 Task: Change the animation to fast.
Action: Mouse moved to (682, 523)
Screenshot: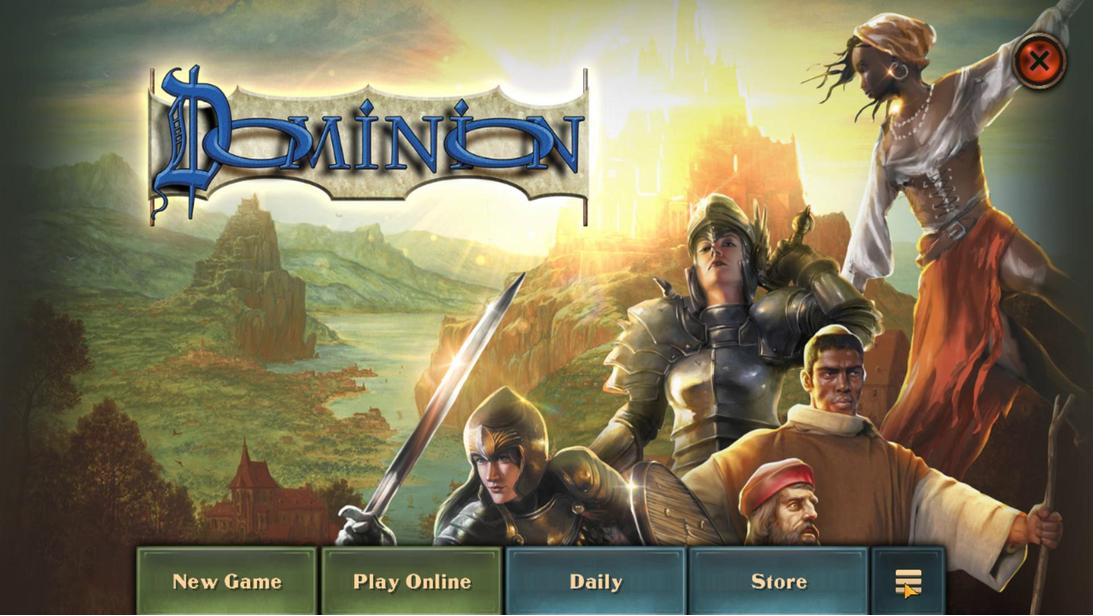 
Action: Mouse pressed left at (682, 523)
Screenshot: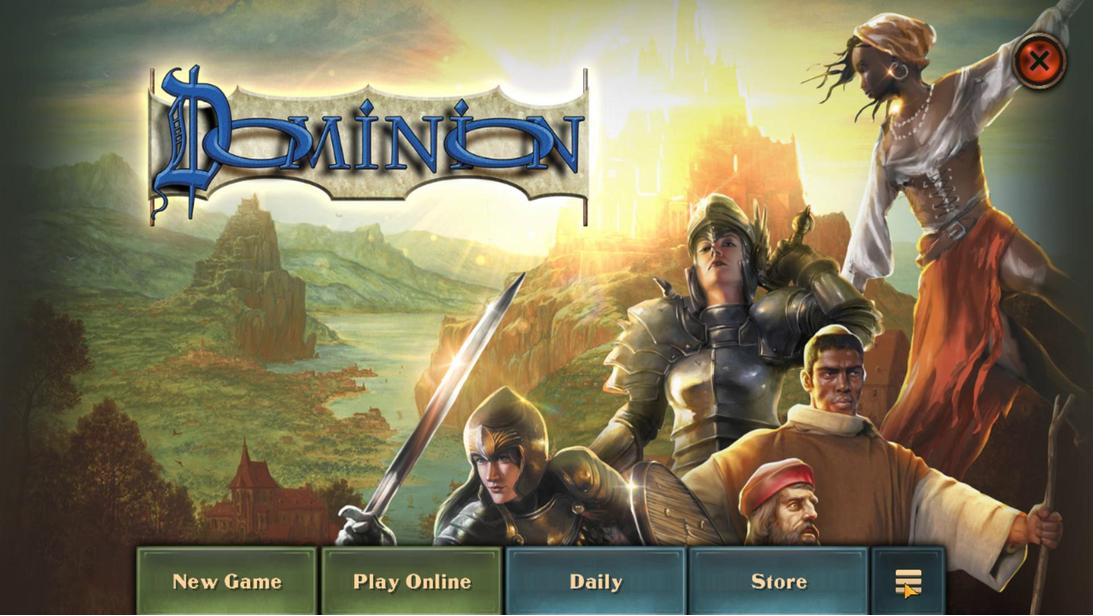 
Action: Mouse moved to (397, 421)
Screenshot: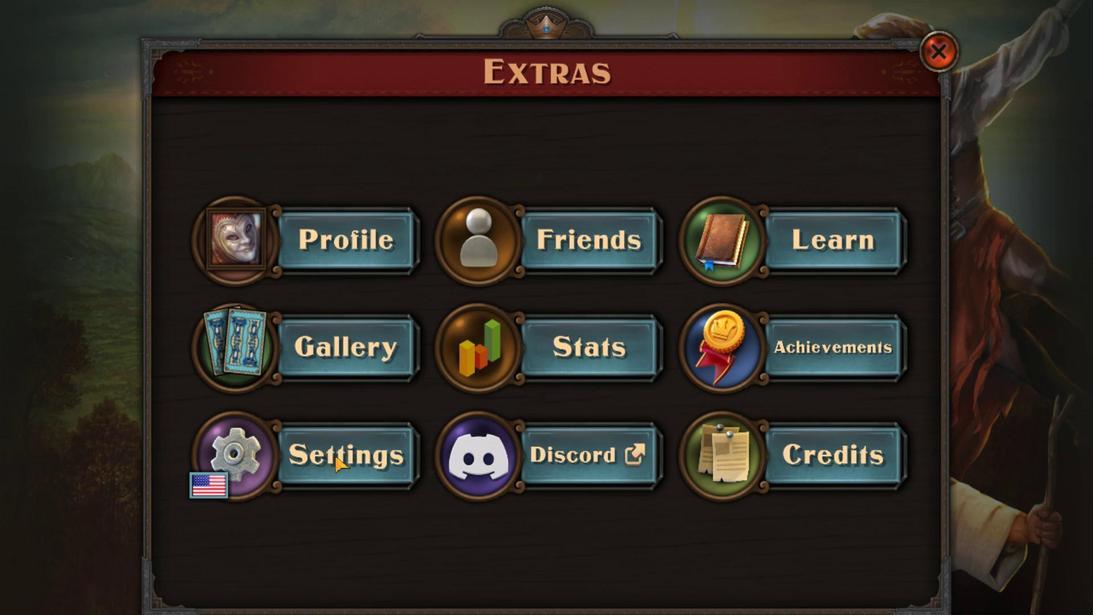 
Action: Mouse pressed left at (397, 421)
Screenshot: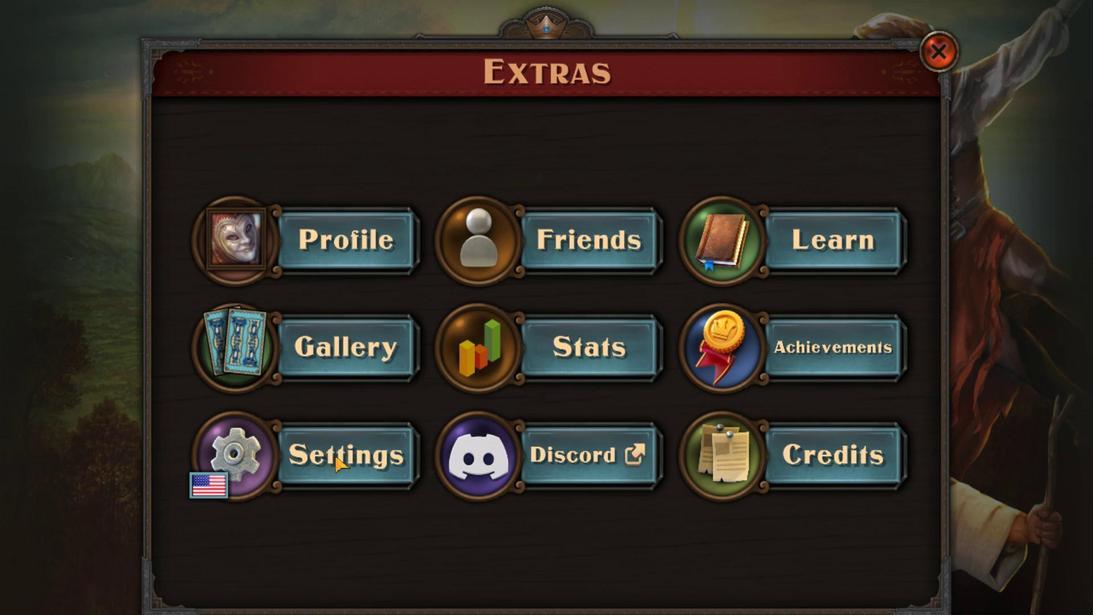 
Action: Mouse moved to (461, 198)
Screenshot: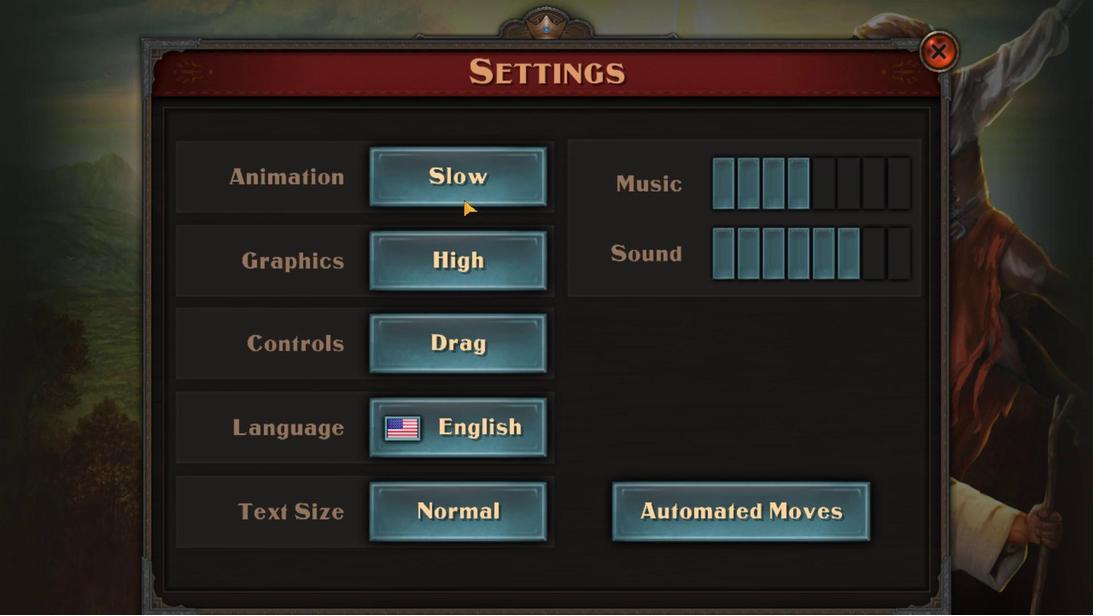 
Action: Mouse pressed left at (461, 198)
Screenshot: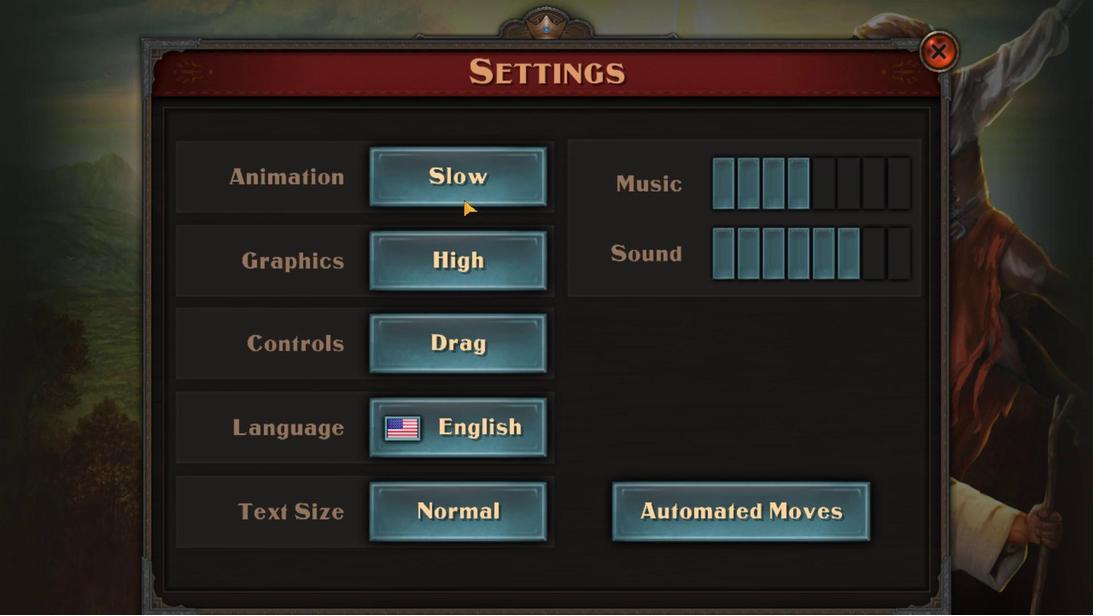 
Action: Mouse moved to (502, 252)
Screenshot: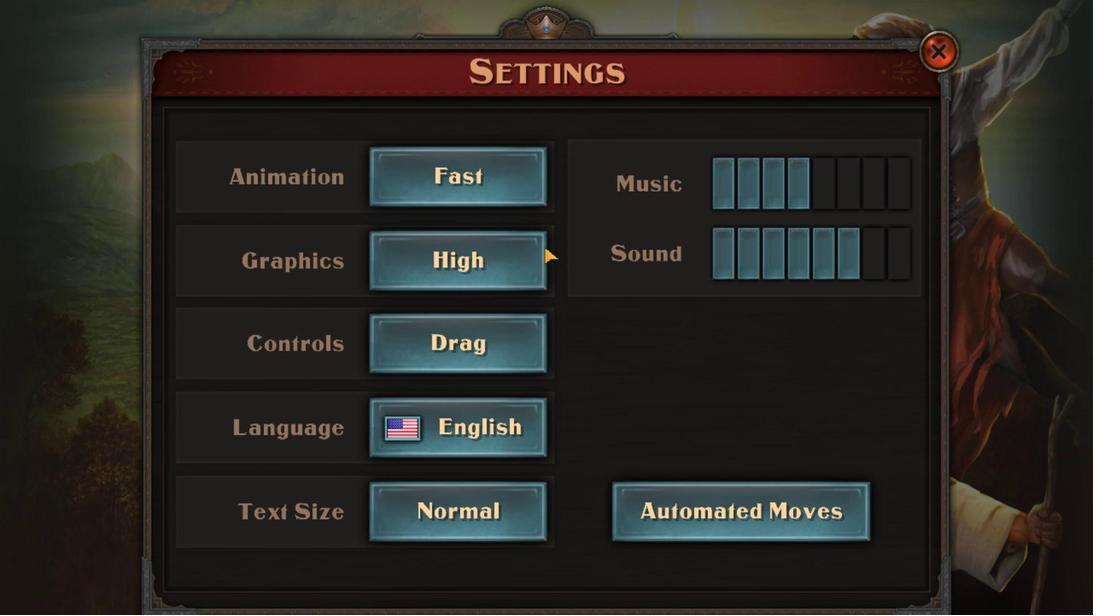 
